 Task: Open the extension tab.
Action: Mouse moved to (141, 4)
Screenshot: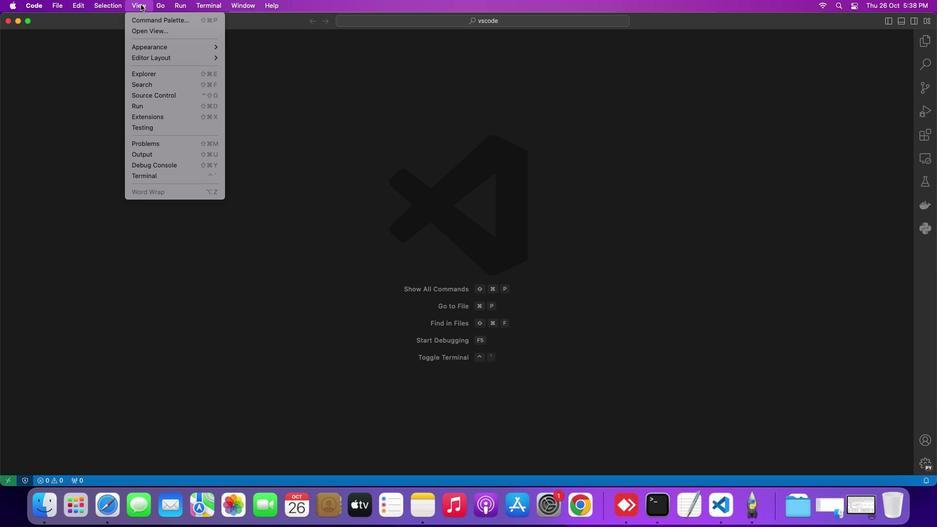 
Action: Mouse pressed left at (141, 4)
Screenshot: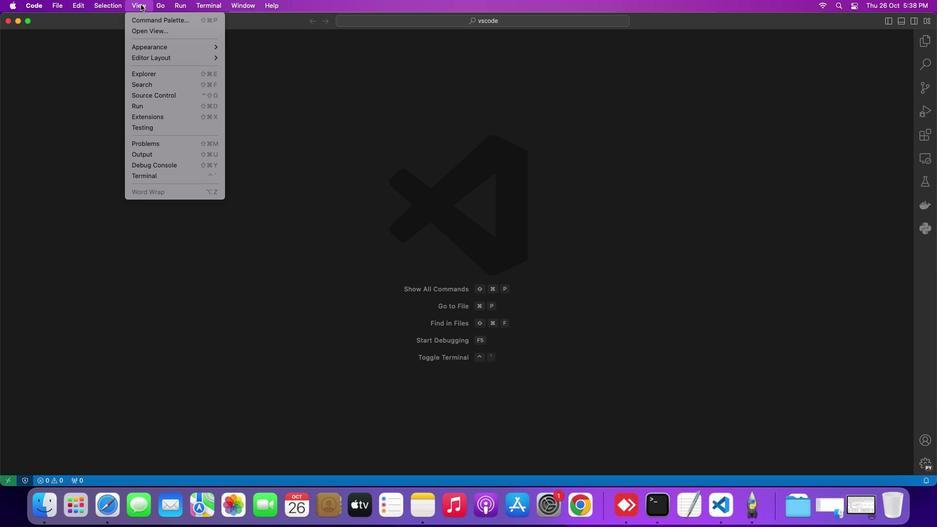 
Action: Mouse moved to (149, 112)
Screenshot: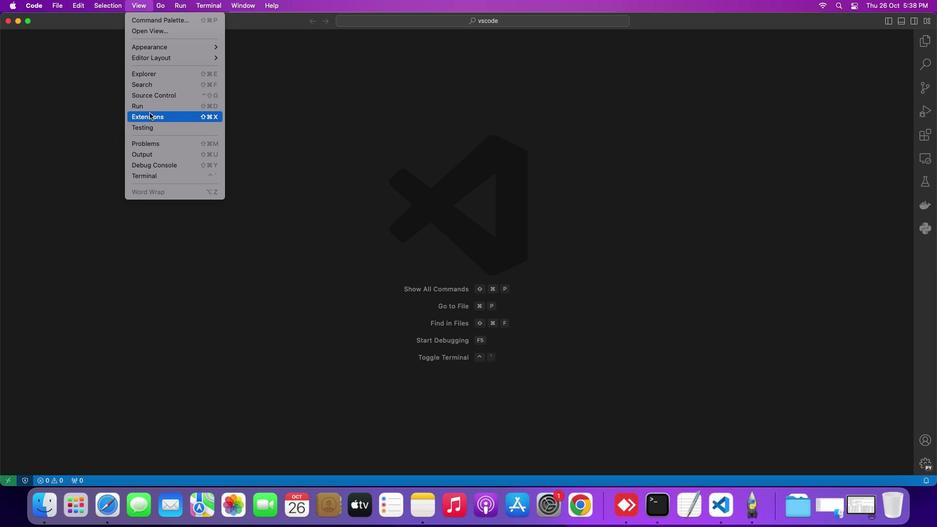
Action: Mouse pressed left at (149, 112)
Screenshot: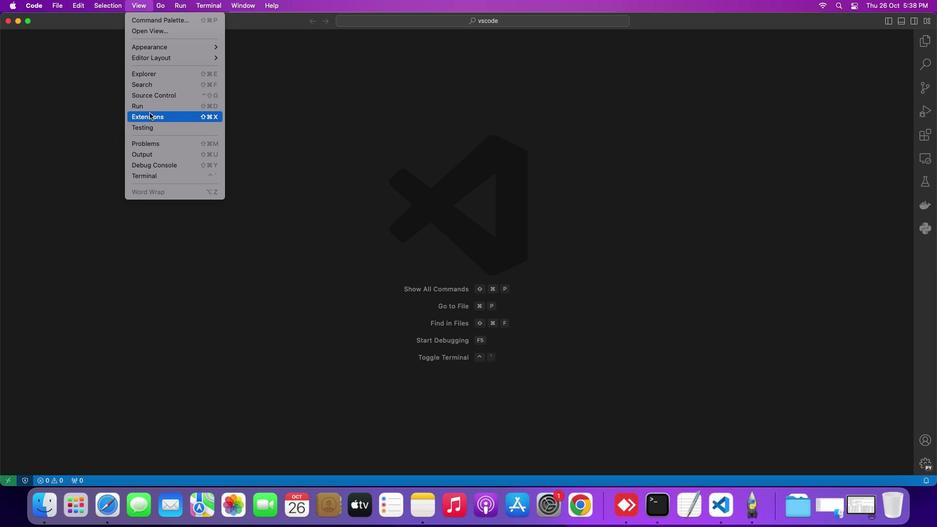 
Action: Mouse moved to (556, 269)
Screenshot: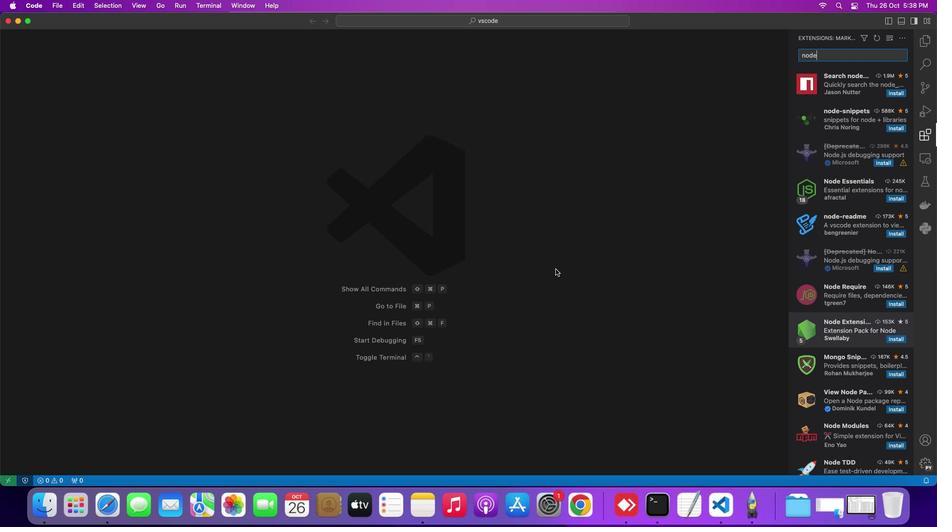 
